 Task: Create a section Code Conquest and in the section, add a milestone Service Level Agreement (SLA) Monitoring and Reporting in the project AgileLogic
Action: Mouse moved to (76, 351)
Screenshot: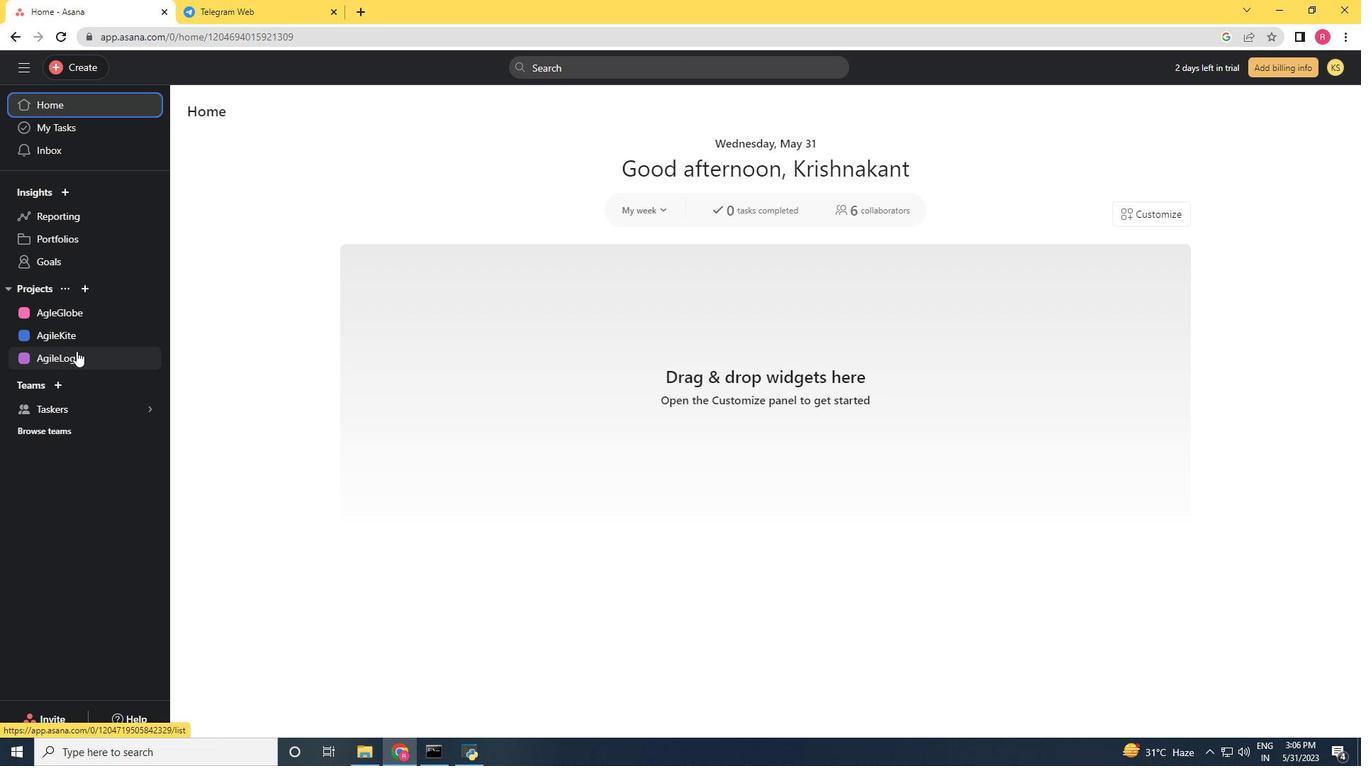 
Action: Mouse pressed left at (76, 351)
Screenshot: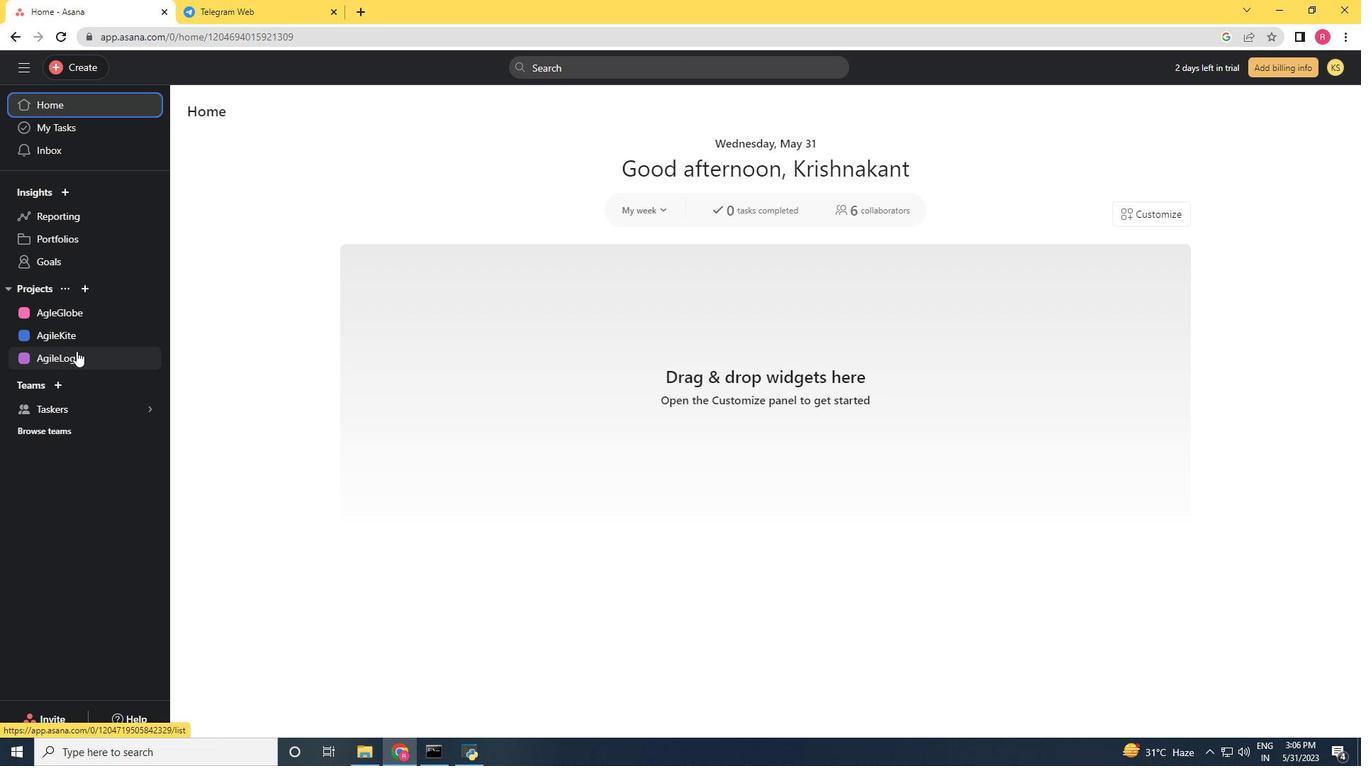 
Action: Mouse moved to (245, 468)
Screenshot: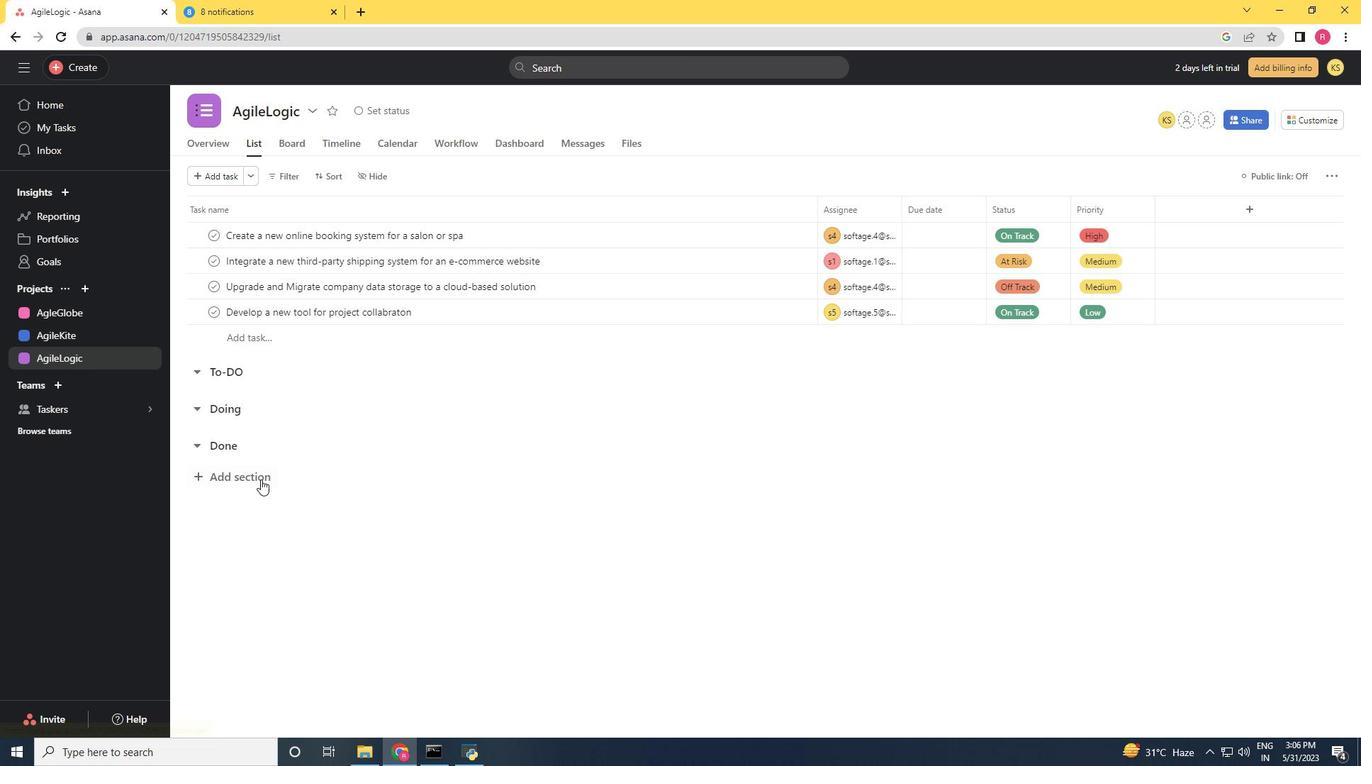 
Action: Mouse pressed left at (245, 468)
Screenshot: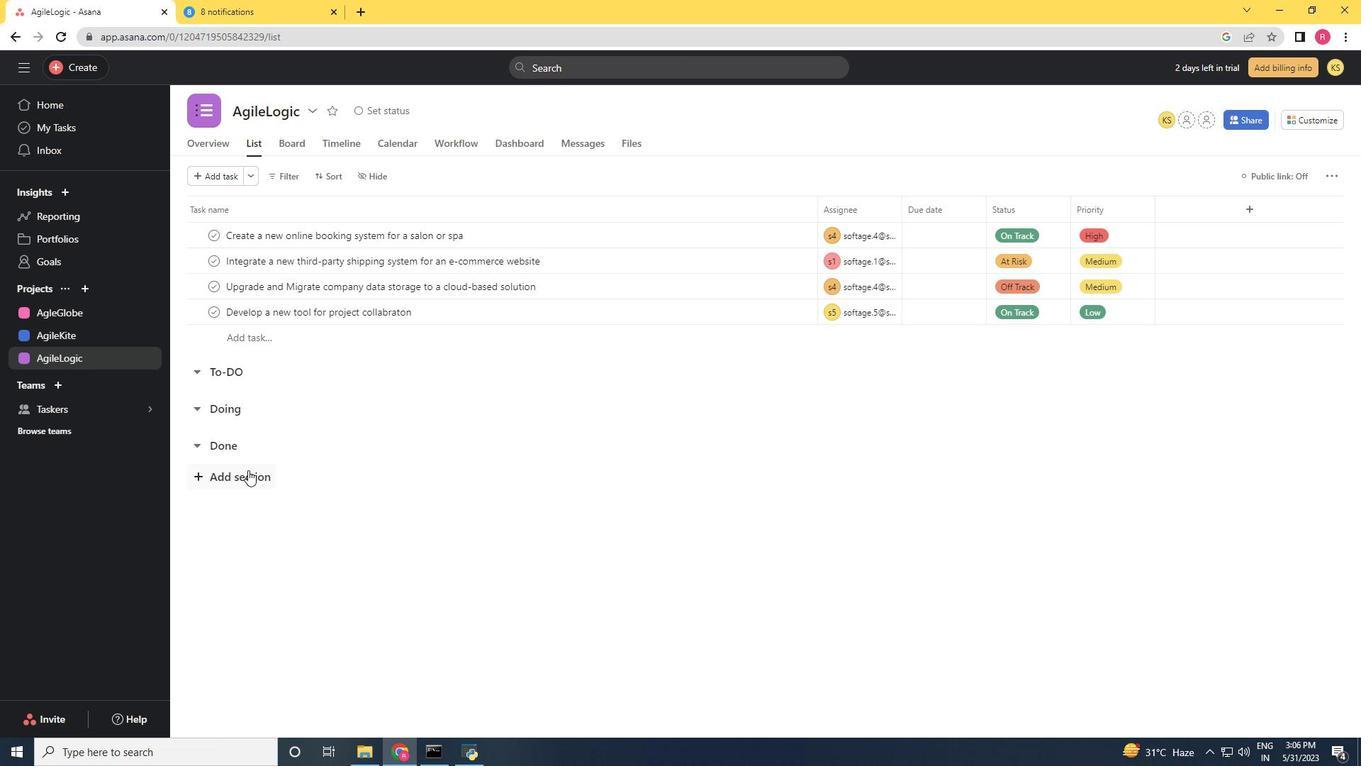 
Action: Mouse moved to (364, 493)
Screenshot: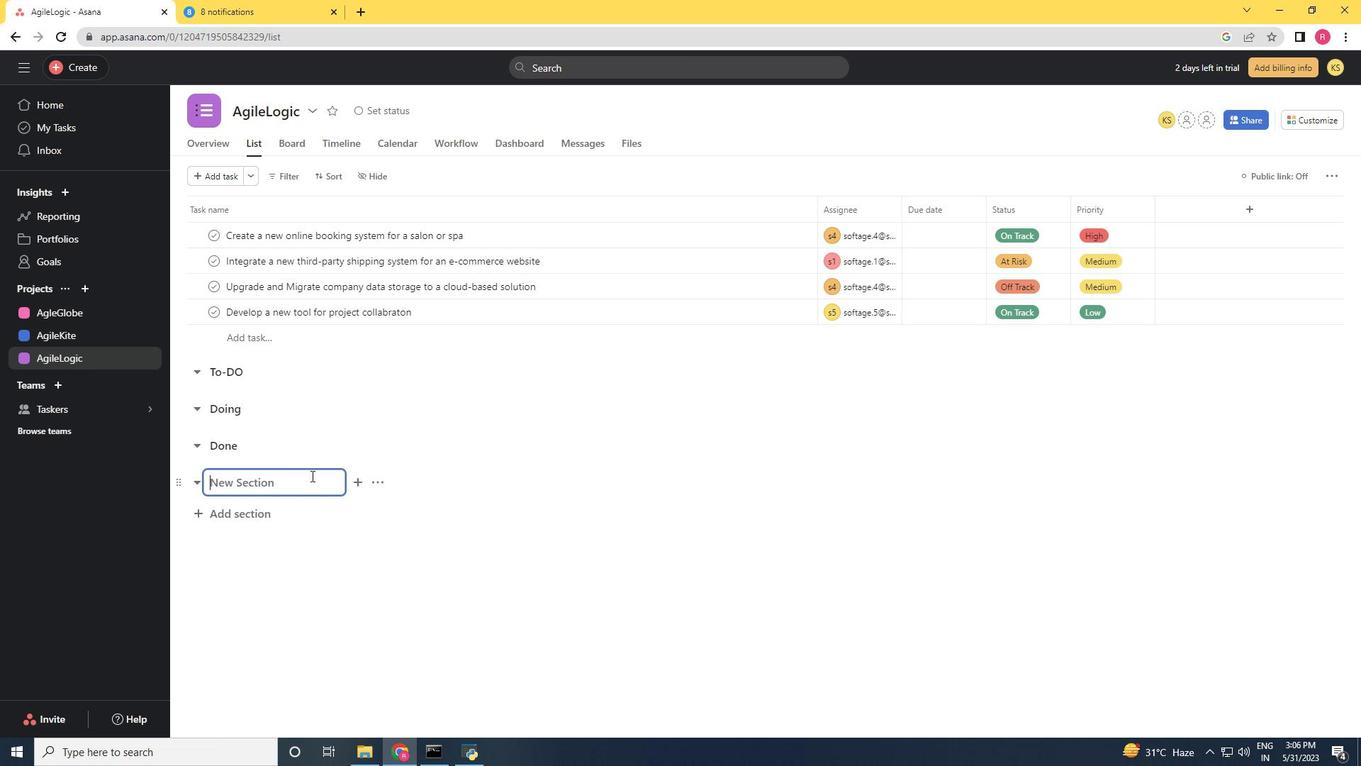 
Action: Key pressed <Key.shift>Co
Screenshot: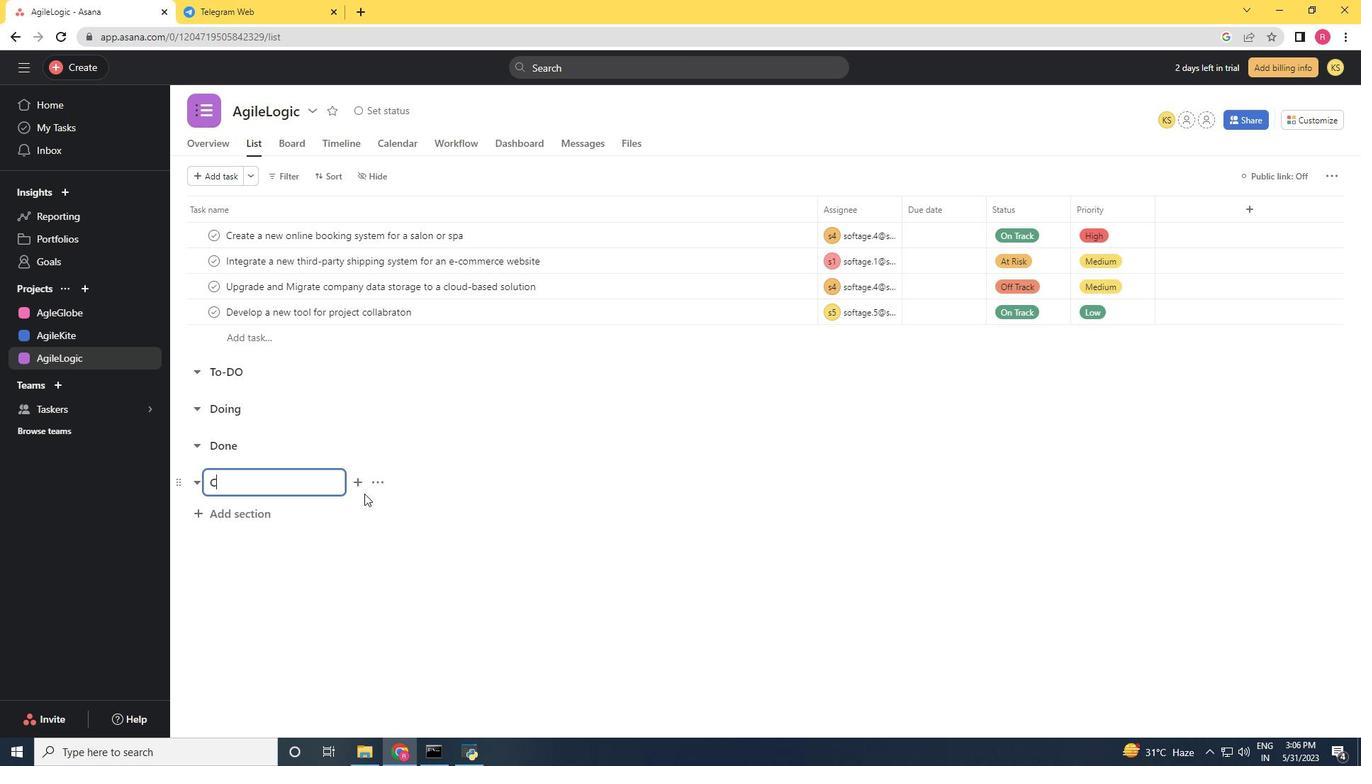 
Action: Mouse moved to (364, 493)
Screenshot: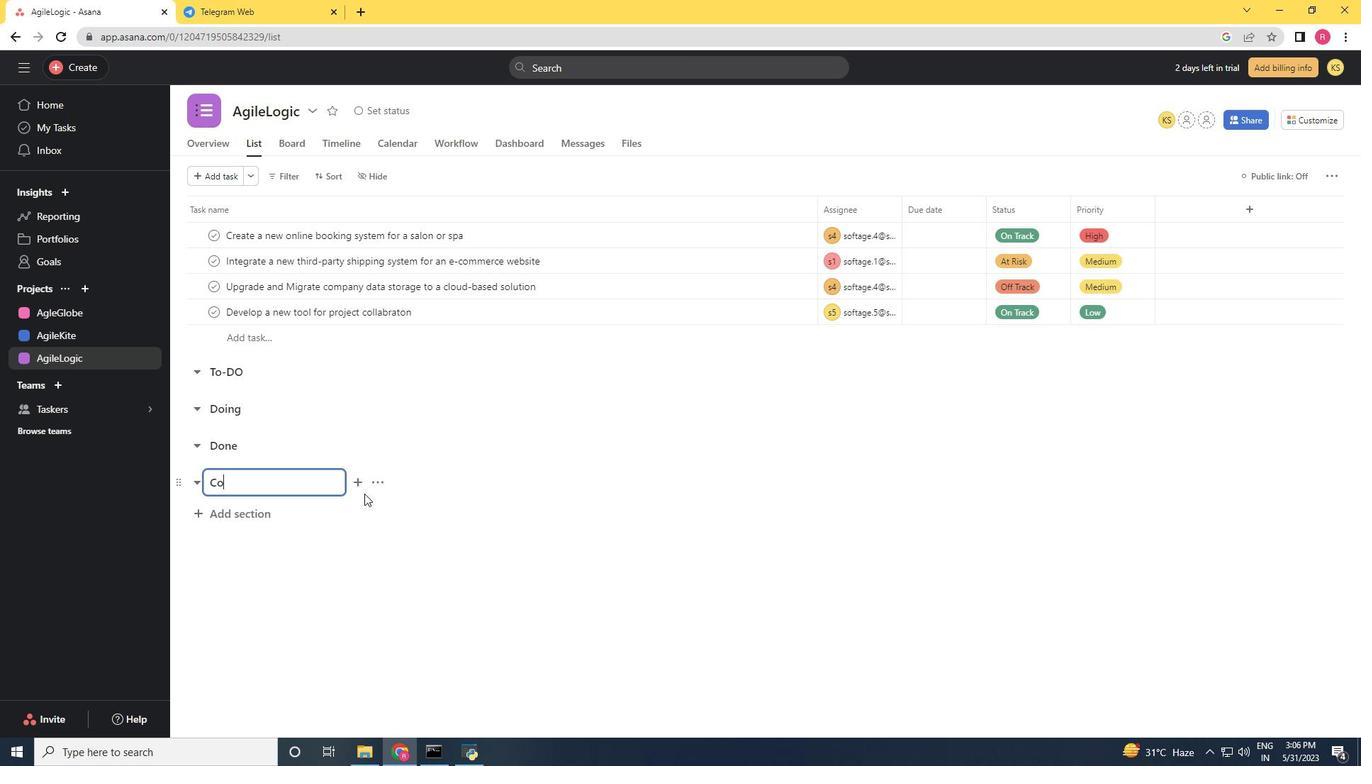 
Action: Key pressed de<Key.space><Key.shift><Key.shift><Key.shift><Key.shift><Key.shift>Conquest<Key.enter><Key.shift><Key.shift><Key.shift><Key.shift><Key.shift><Key.shift><Key.shift><Key.shift><Key.shift><Key.shift><Key.shift>Service<Key.space><Key.shift>levl<Key.space><Key.shift>Agreement<Key.space><Key.shift_r><Key.shift_r><Key.shift_r><Key.shift_r><Key.shift_r><Key.shift_r><Key.shift_r><Key.shift_r>(SLA<Key.shift_r>)<Key.space><Key.shift>Monitoring<Key.space>and<Key.space><Key.shift><Key.shift><Key.shift><Key.shift><Key.shift><Key.shift><Key.shift>Reporting
Screenshot: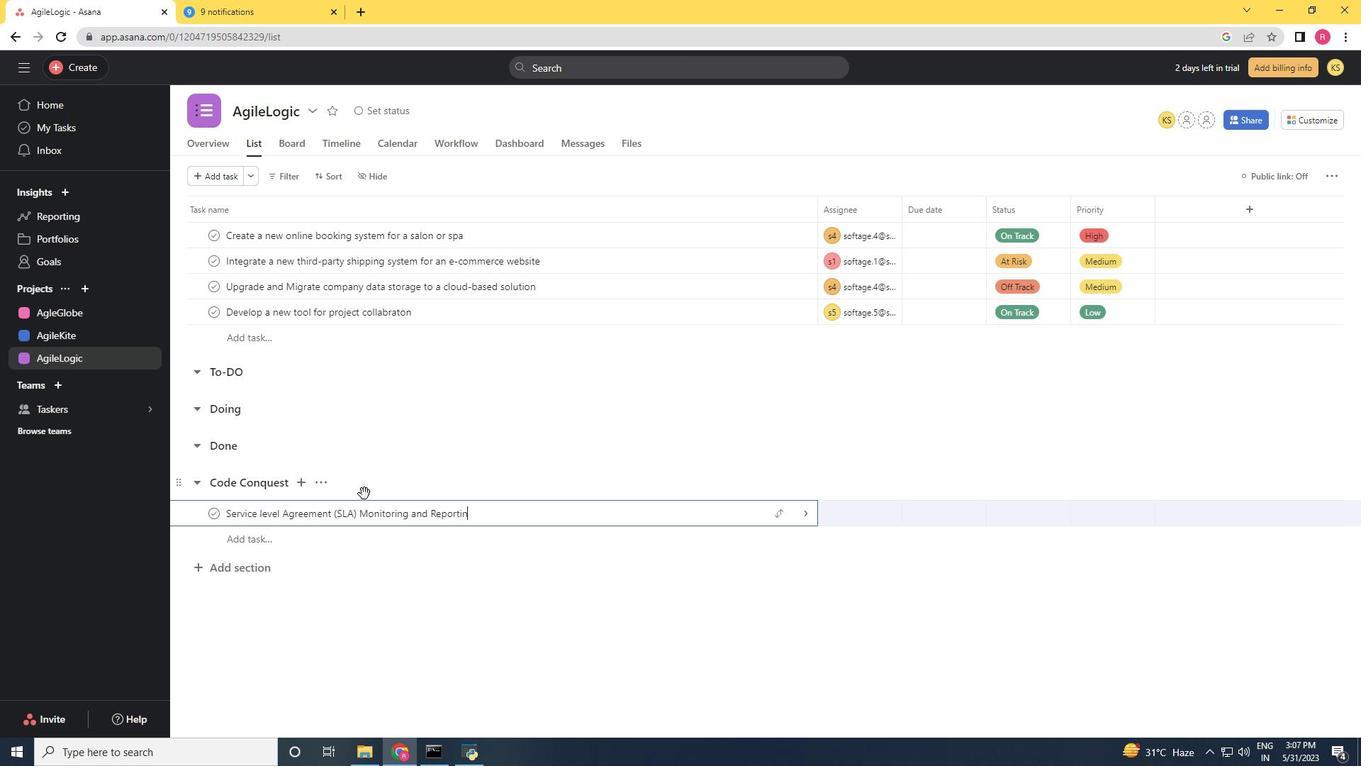 
Action: Mouse moved to (510, 509)
Screenshot: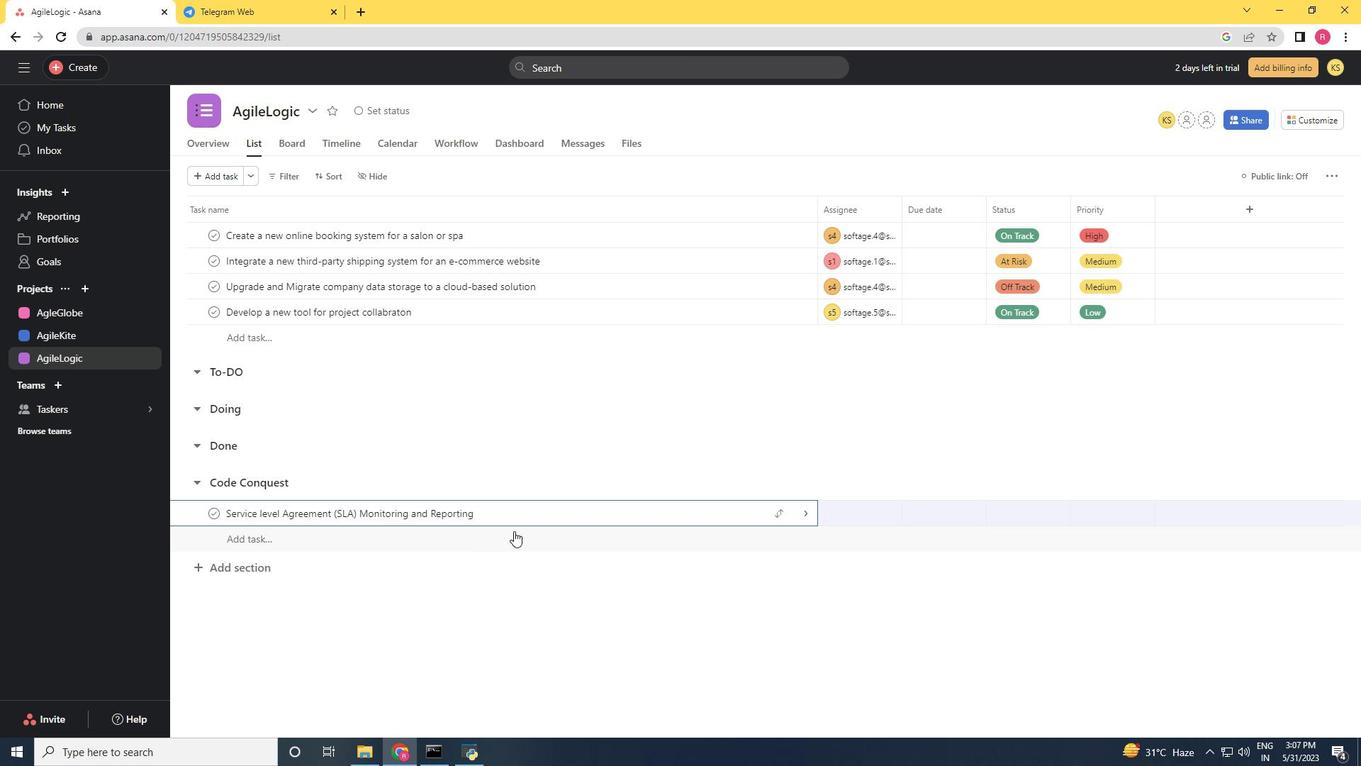 
Action: Mouse pressed right at (510, 509)
Screenshot: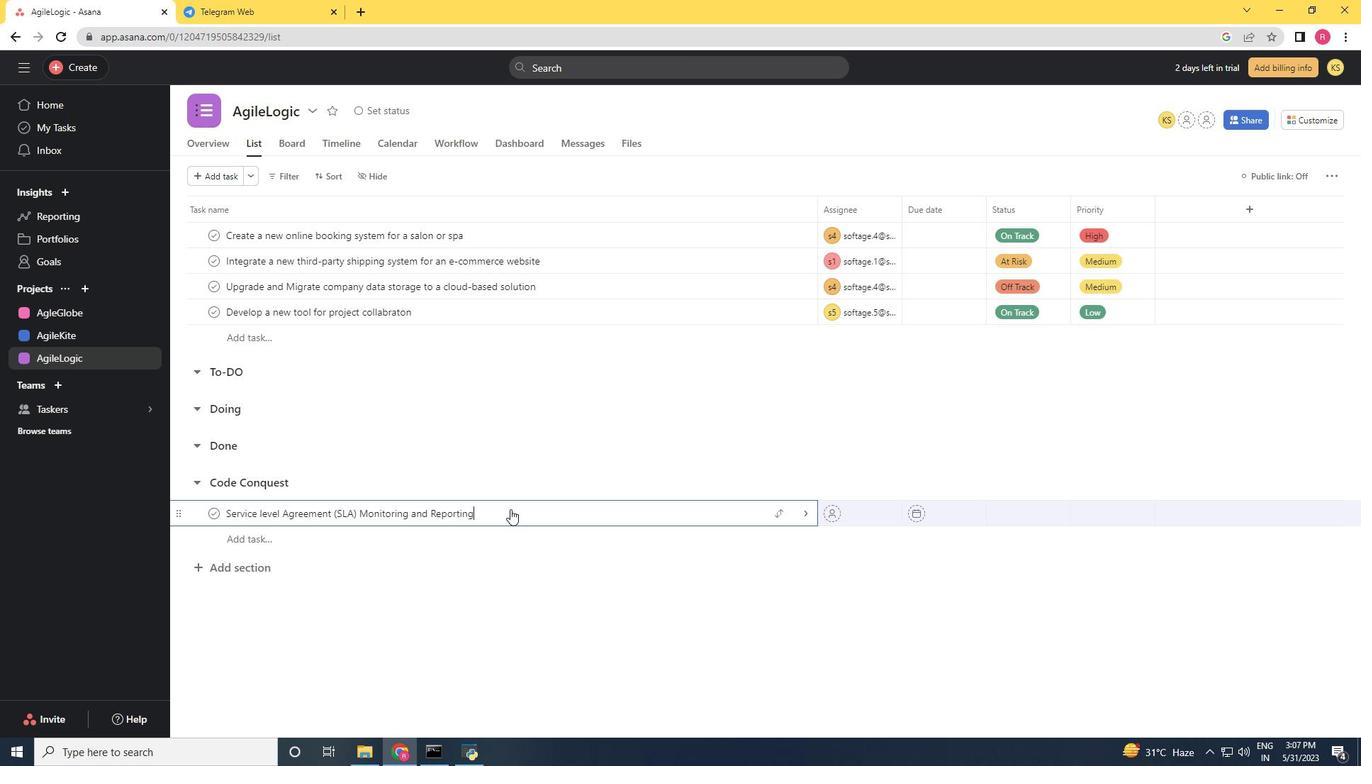 
Action: Mouse moved to (605, 437)
Screenshot: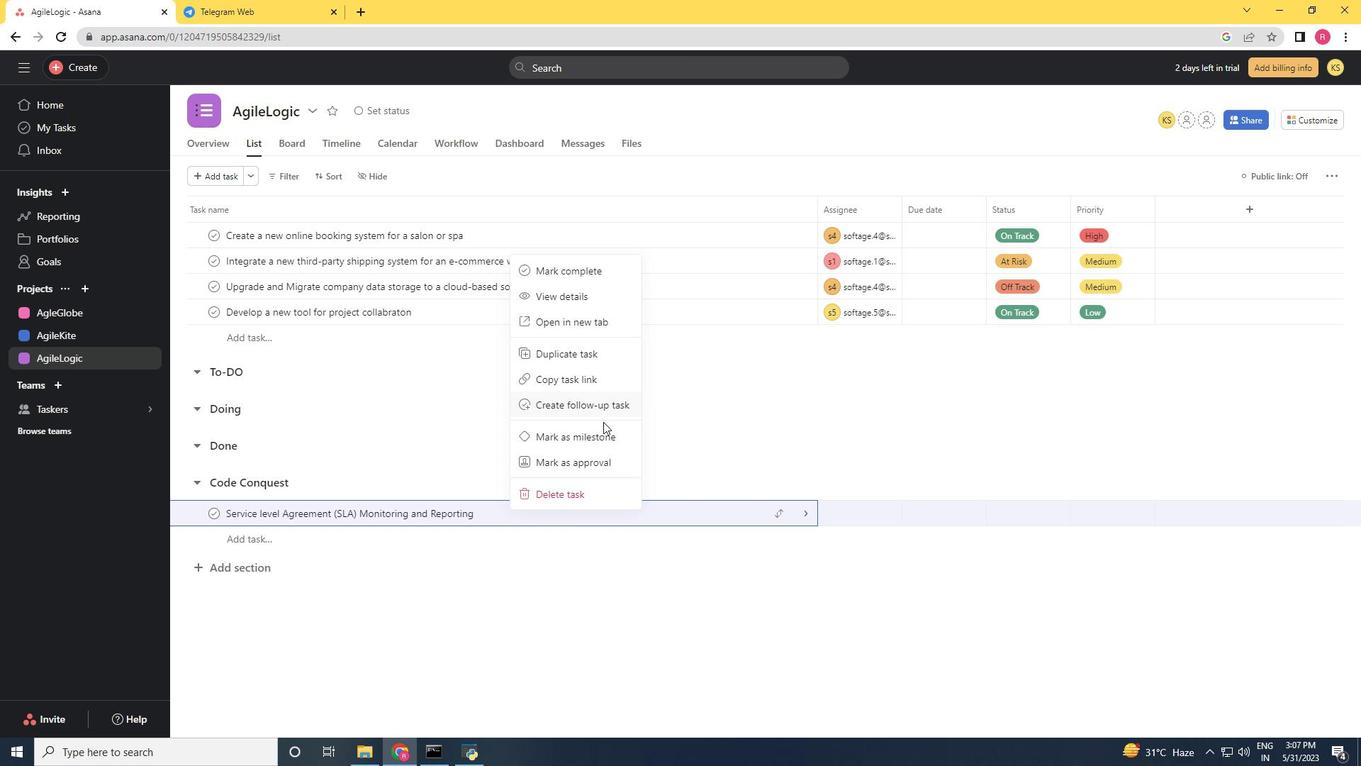 
Action: Mouse pressed left at (605, 437)
Screenshot: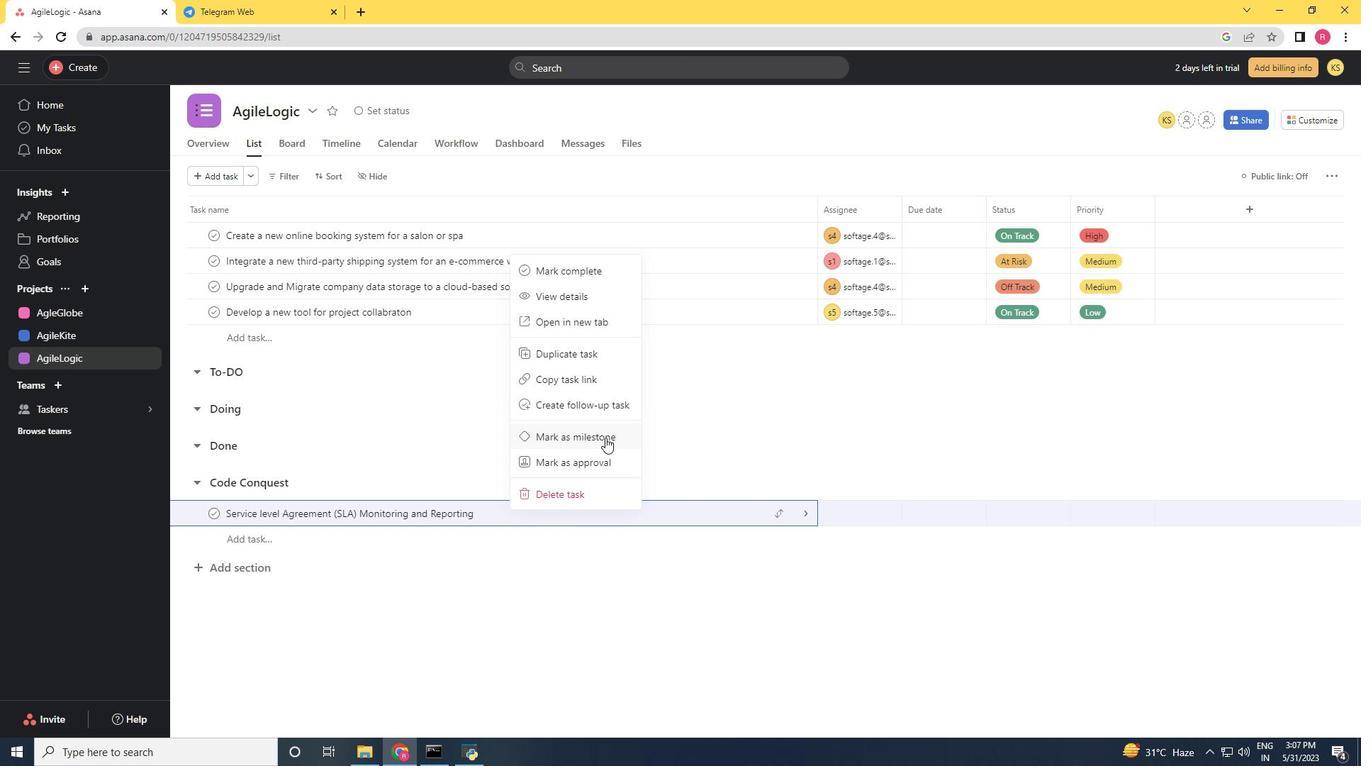 
